 Task: Change the display output to Direct3D11 video output.
Action: Mouse moved to (111, 11)
Screenshot: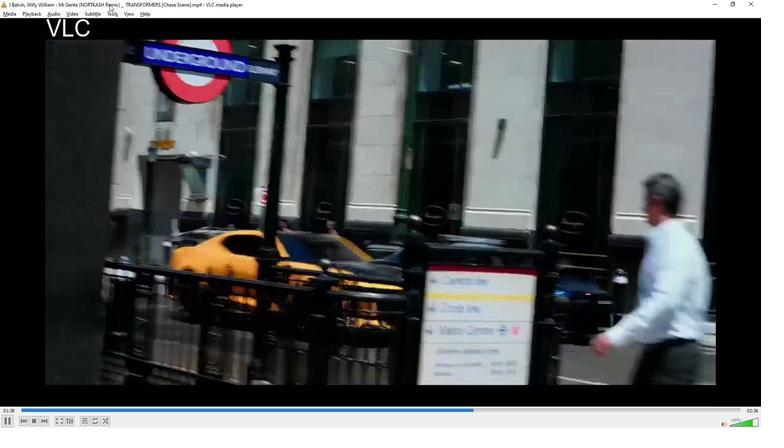 
Action: Mouse pressed left at (111, 11)
Screenshot: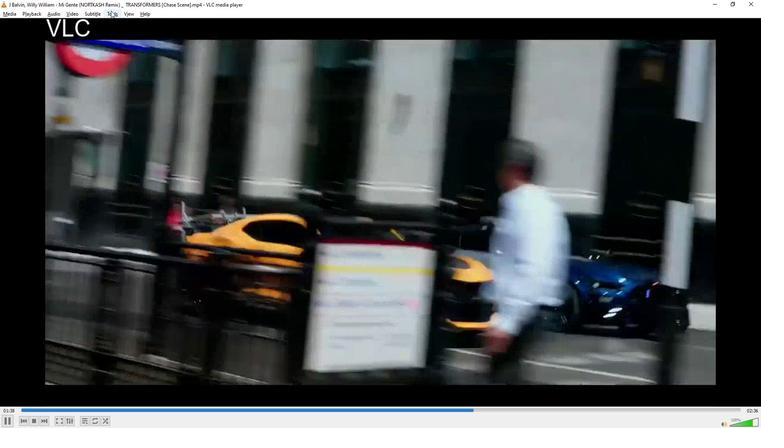 
Action: Mouse moved to (123, 107)
Screenshot: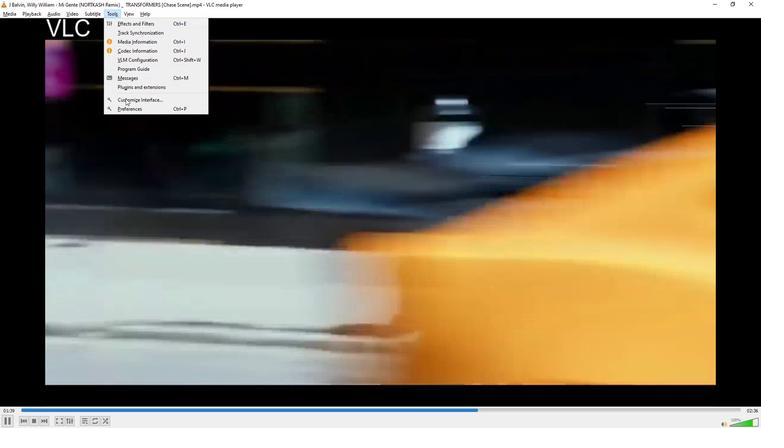 
Action: Mouse pressed left at (123, 107)
Screenshot: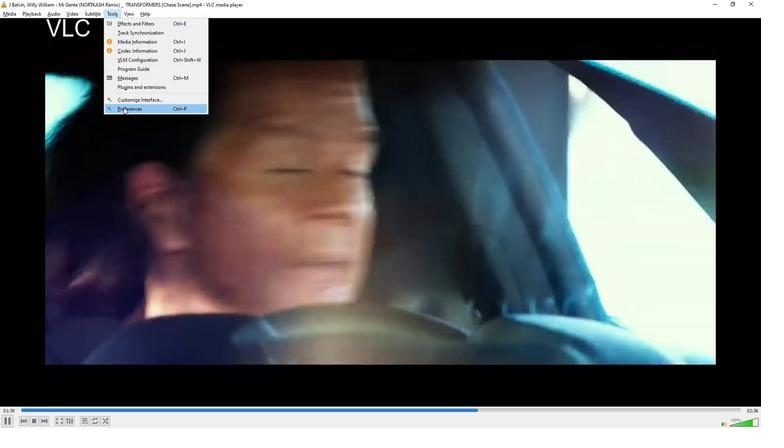 
Action: Mouse moved to (309, 52)
Screenshot: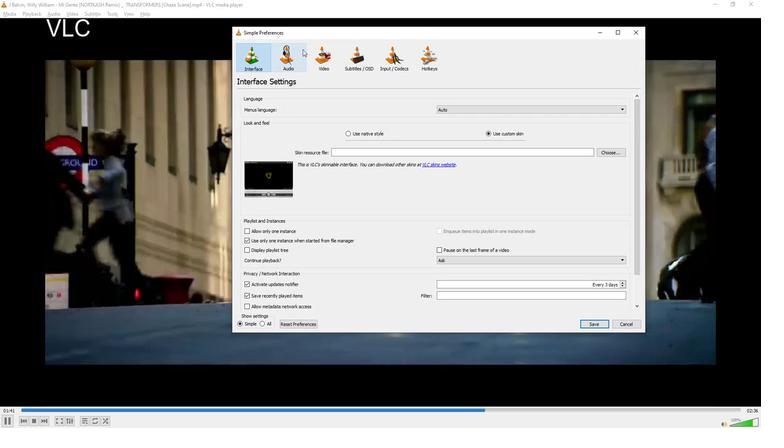 
Action: Mouse pressed left at (309, 52)
Screenshot: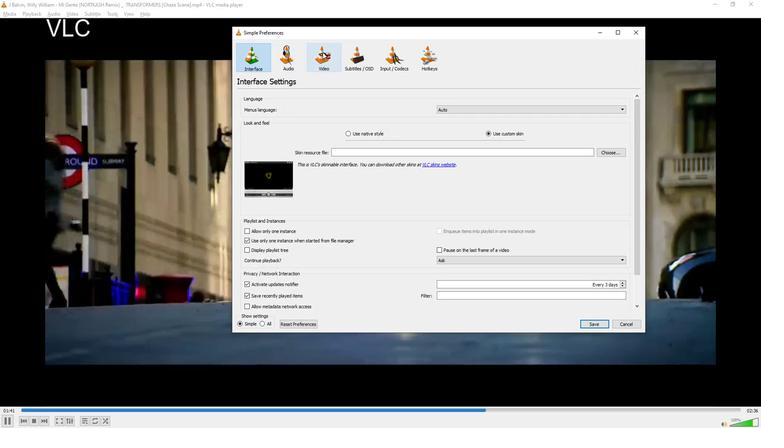 
Action: Mouse moved to (425, 136)
Screenshot: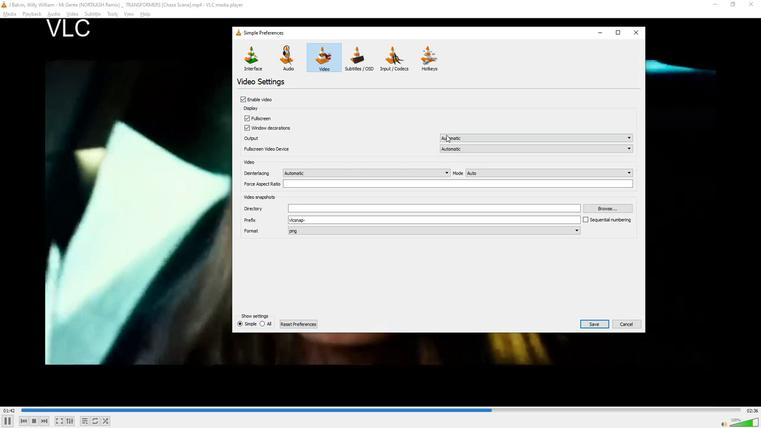 
Action: Mouse pressed left at (425, 136)
Screenshot: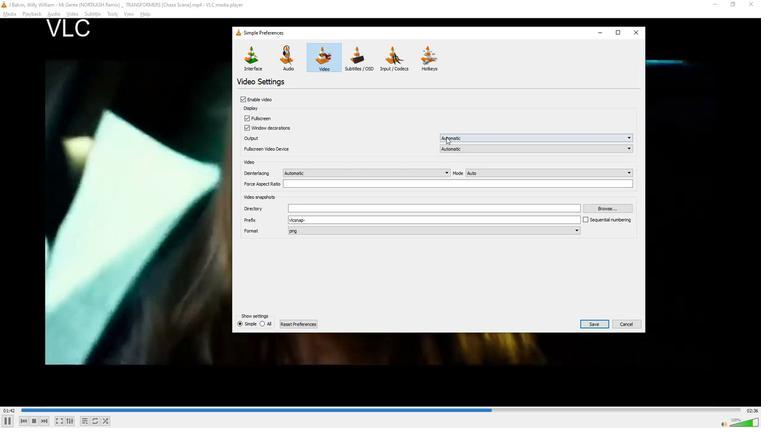 
Action: Mouse moved to (429, 148)
Screenshot: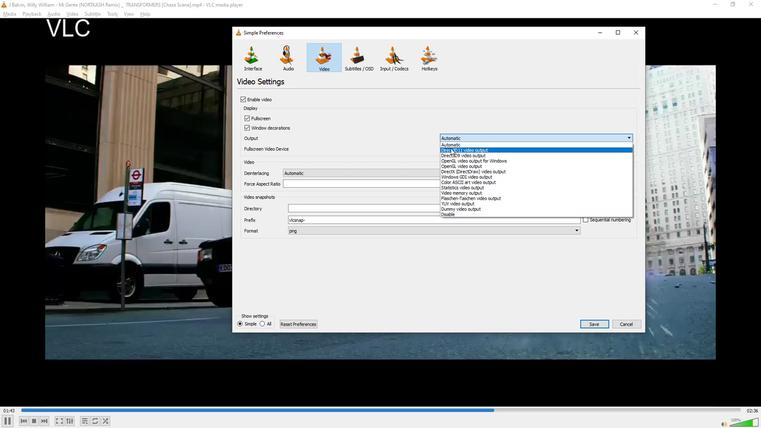 
Action: Mouse pressed left at (429, 148)
Screenshot: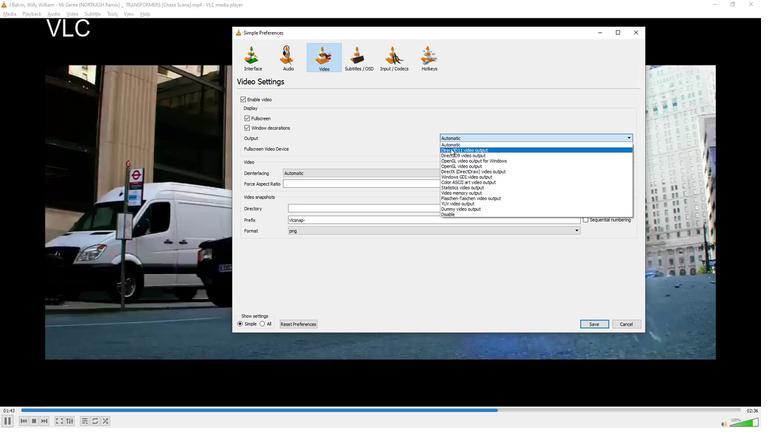 
Action: Mouse moved to (438, 281)
Screenshot: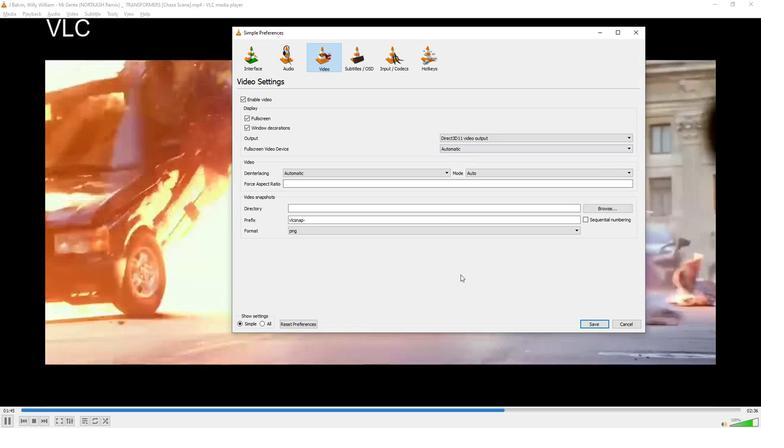 
